 Task: Add Nature's Way Fortify Daily Probiotic 30 Billion to the cart.
Action: Mouse moved to (264, 115)
Screenshot: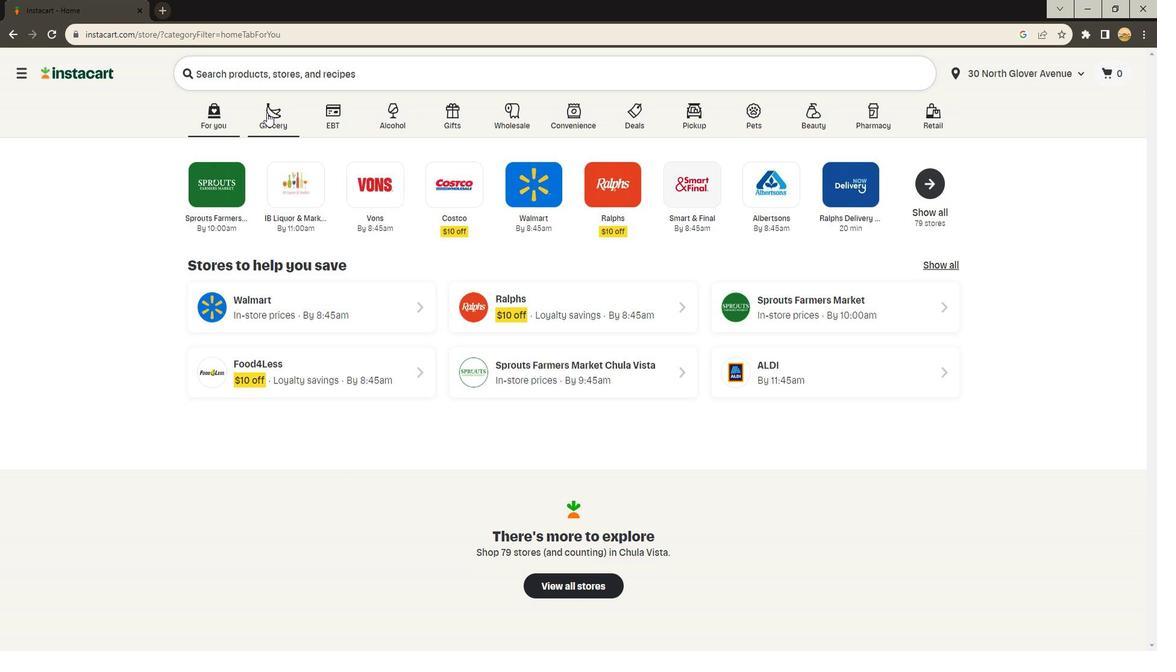 
Action: Mouse pressed left at (264, 115)
Screenshot: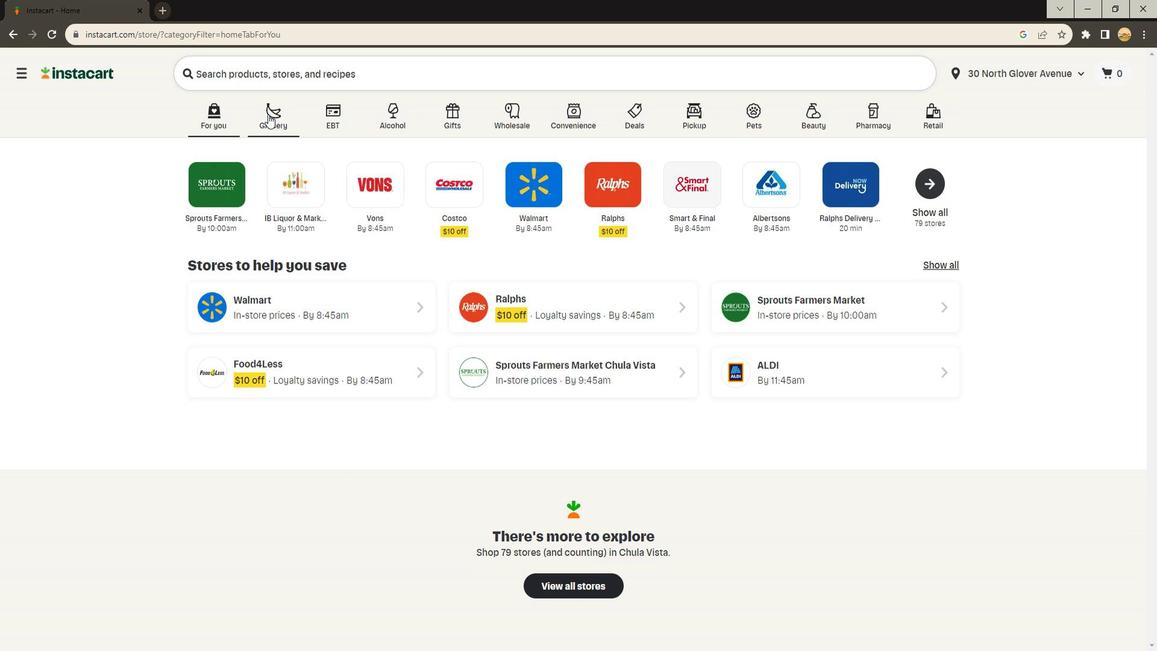 
Action: Mouse moved to (276, 334)
Screenshot: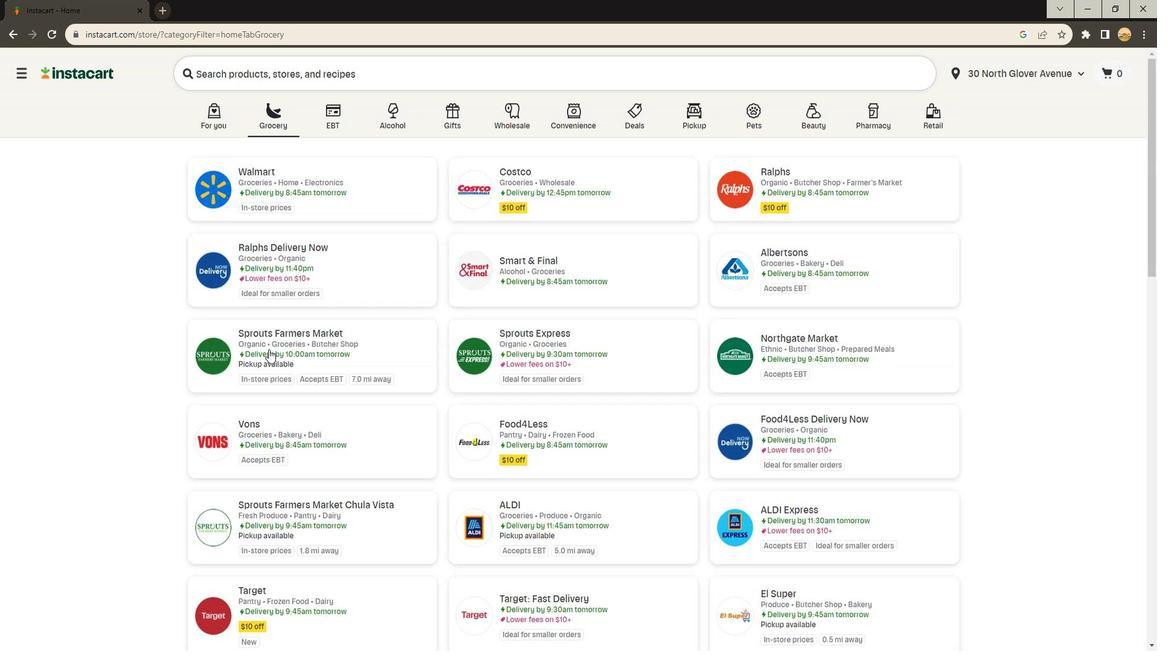
Action: Mouse pressed left at (276, 334)
Screenshot: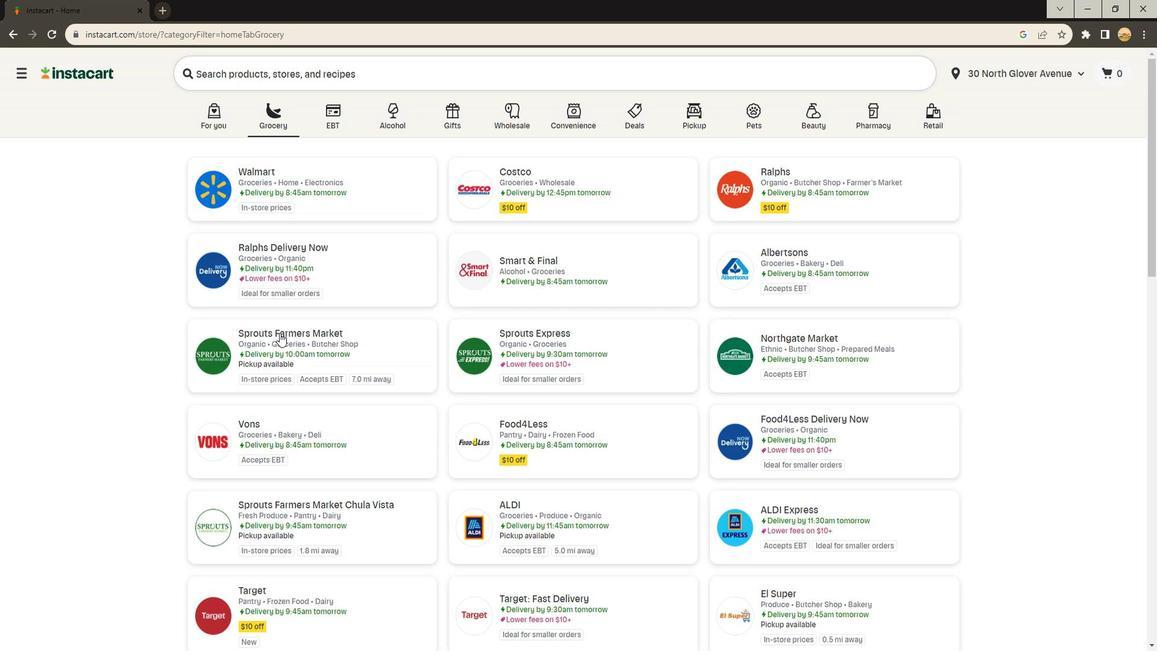 
Action: Mouse moved to (85, 353)
Screenshot: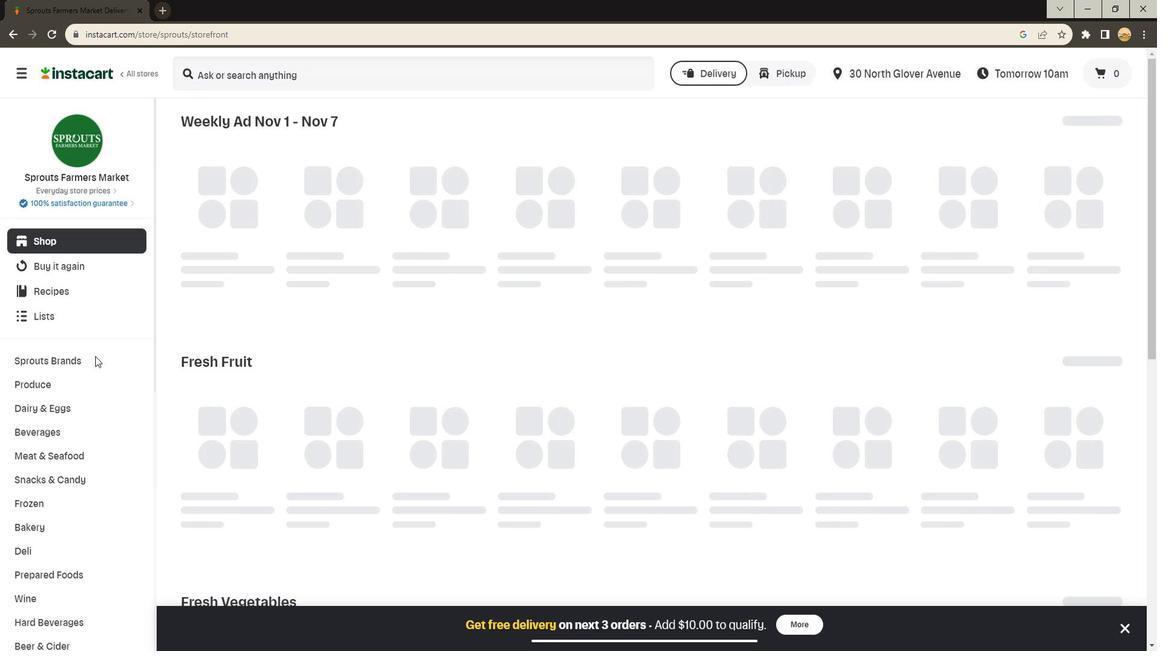 
Action: Mouse scrolled (85, 352) with delta (0, 0)
Screenshot: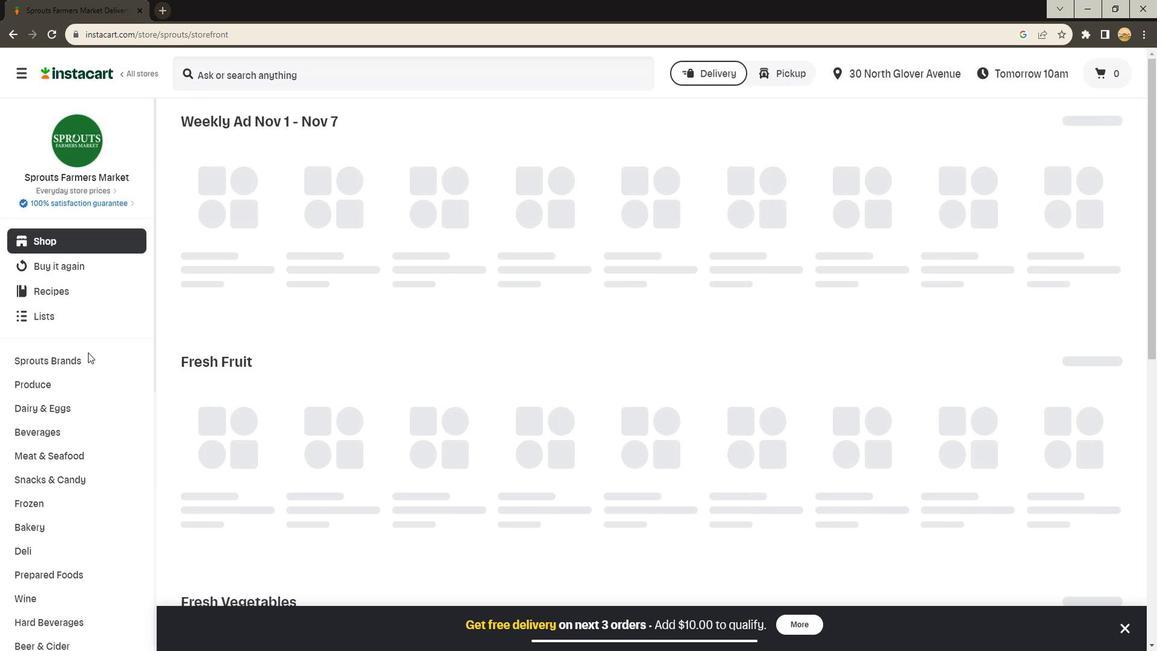 
Action: Mouse scrolled (85, 352) with delta (0, 0)
Screenshot: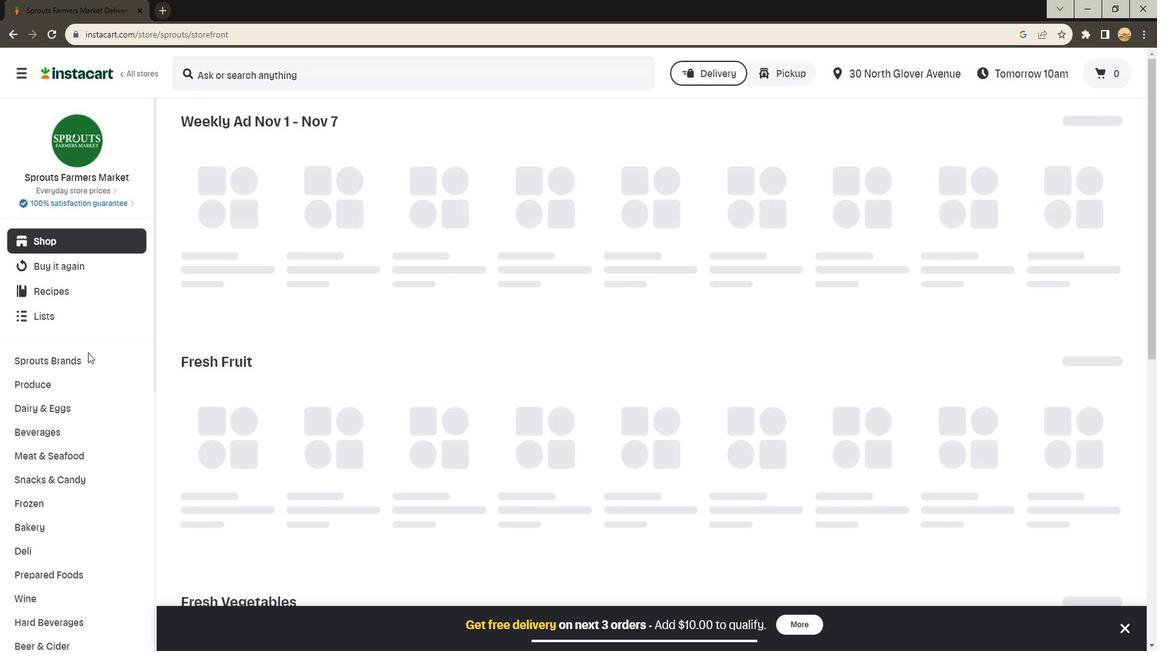 
Action: Mouse scrolled (85, 352) with delta (0, 0)
Screenshot: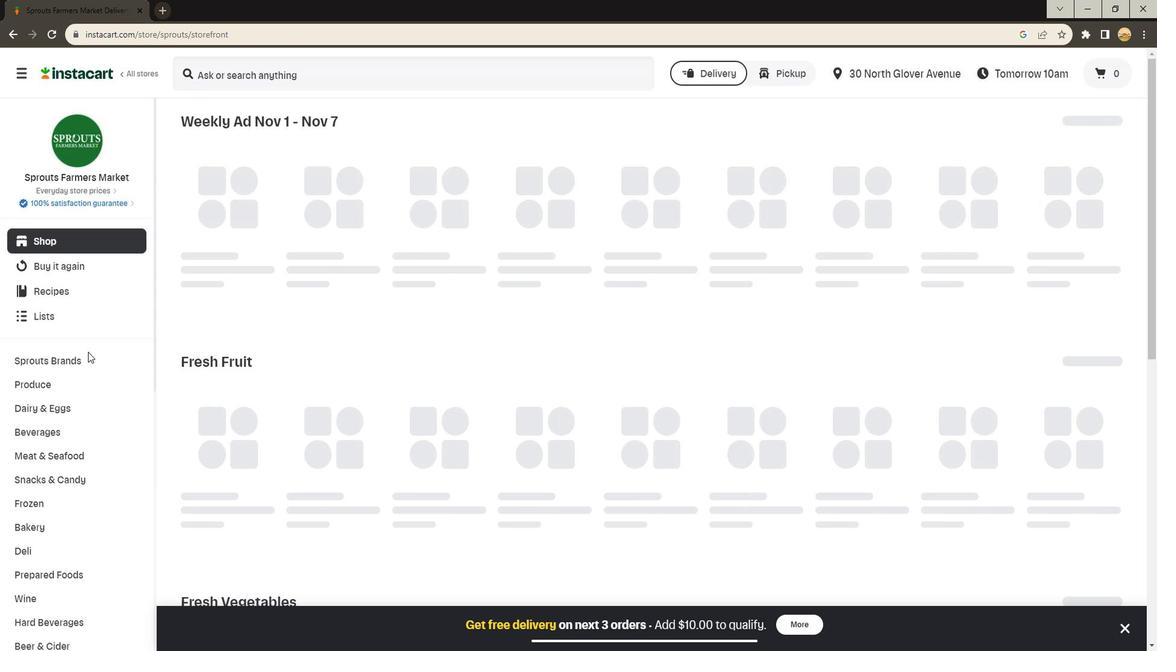 
Action: Mouse scrolled (85, 354) with delta (0, 0)
Screenshot: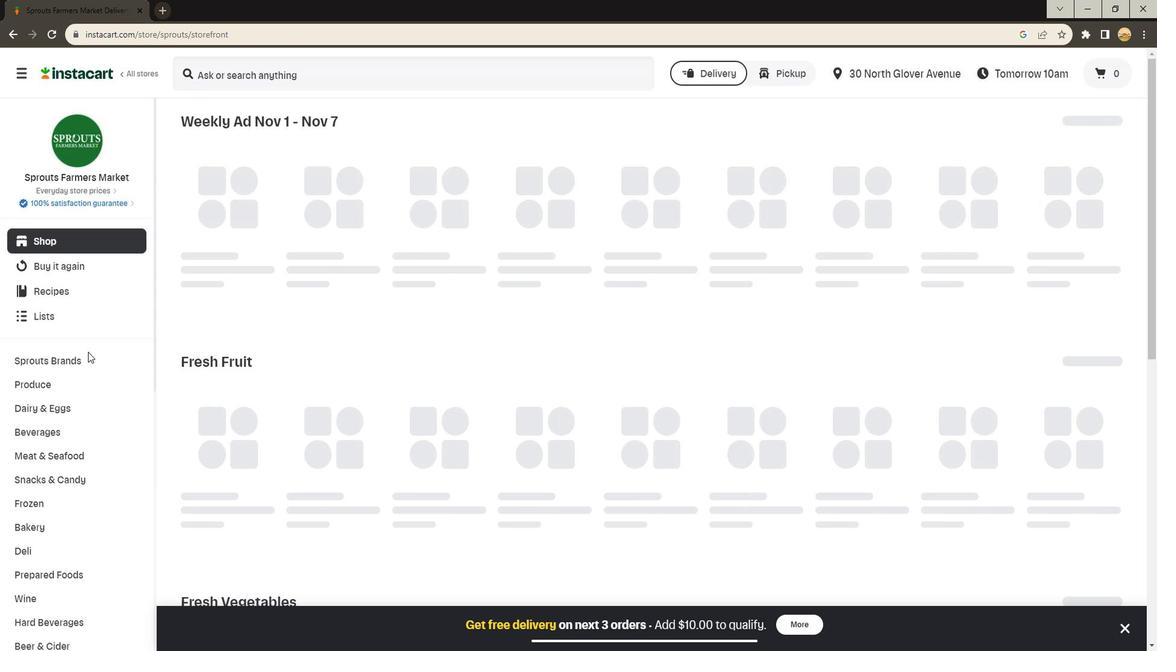 
Action: Mouse scrolled (85, 352) with delta (0, 0)
Screenshot: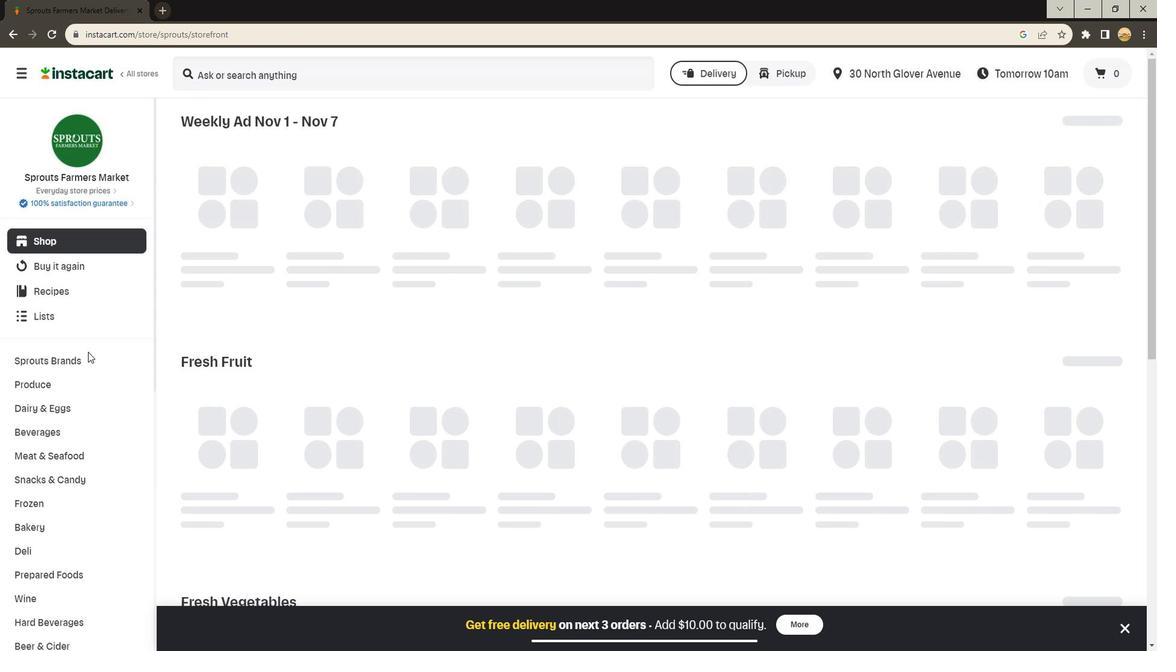 
Action: Mouse scrolled (85, 352) with delta (0, 0)
Screenshot: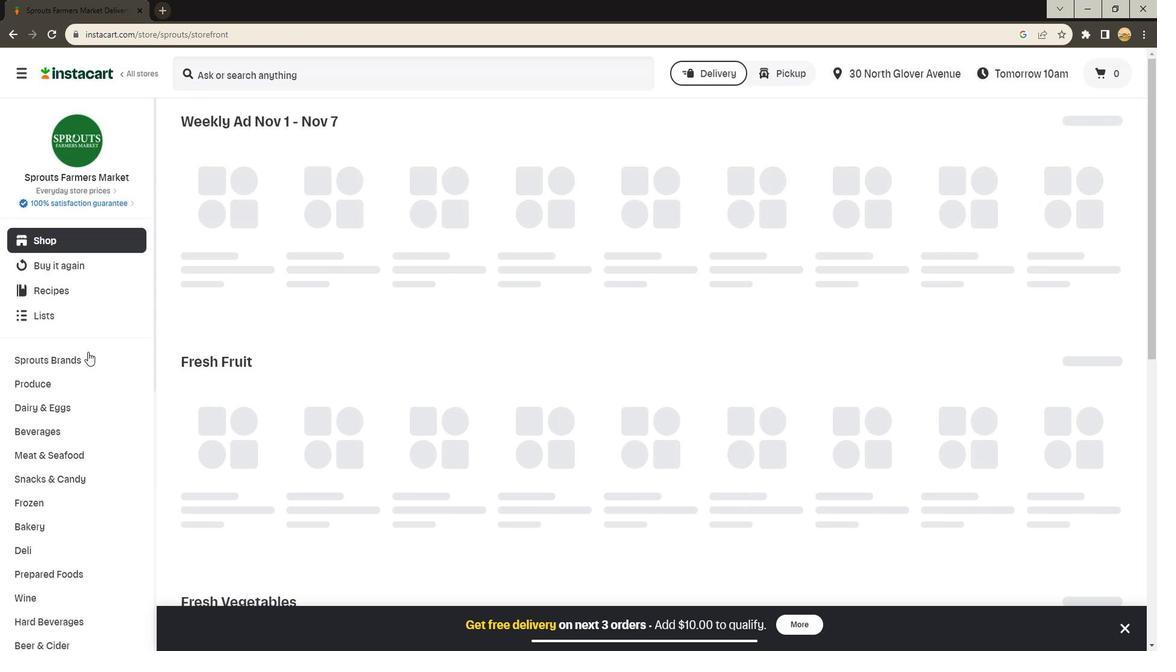 
Action: Mouse scrolled (85, 352) with delta (0, 0)
Screenshot: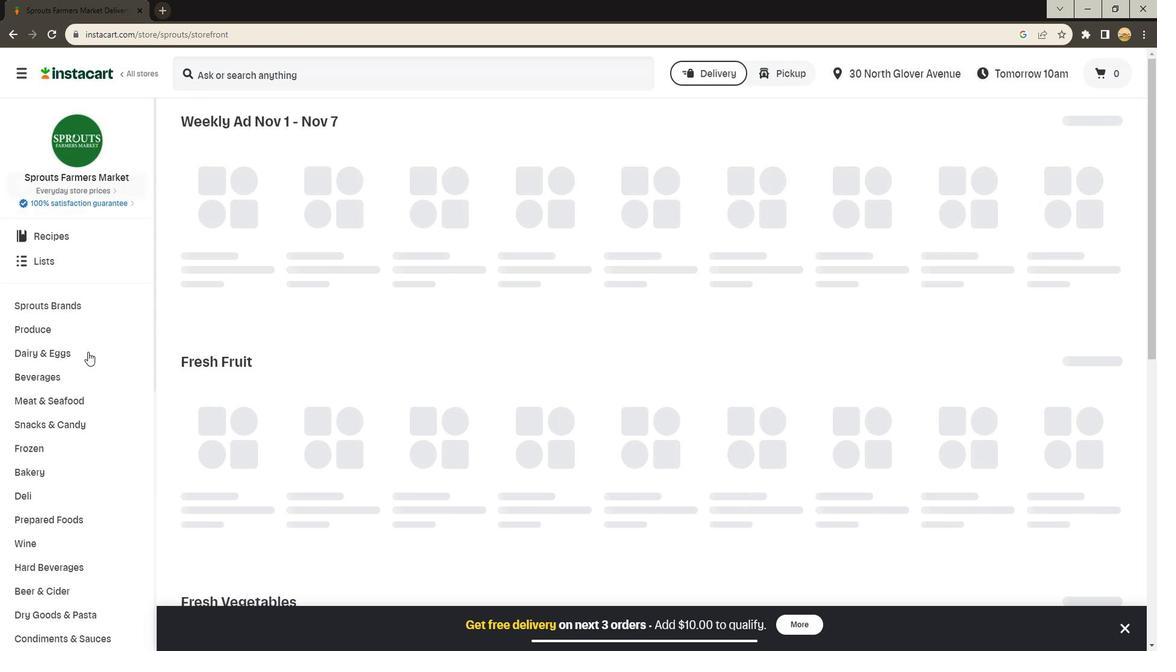 
Action: Mouse moved to (61, 519)
Screenshot: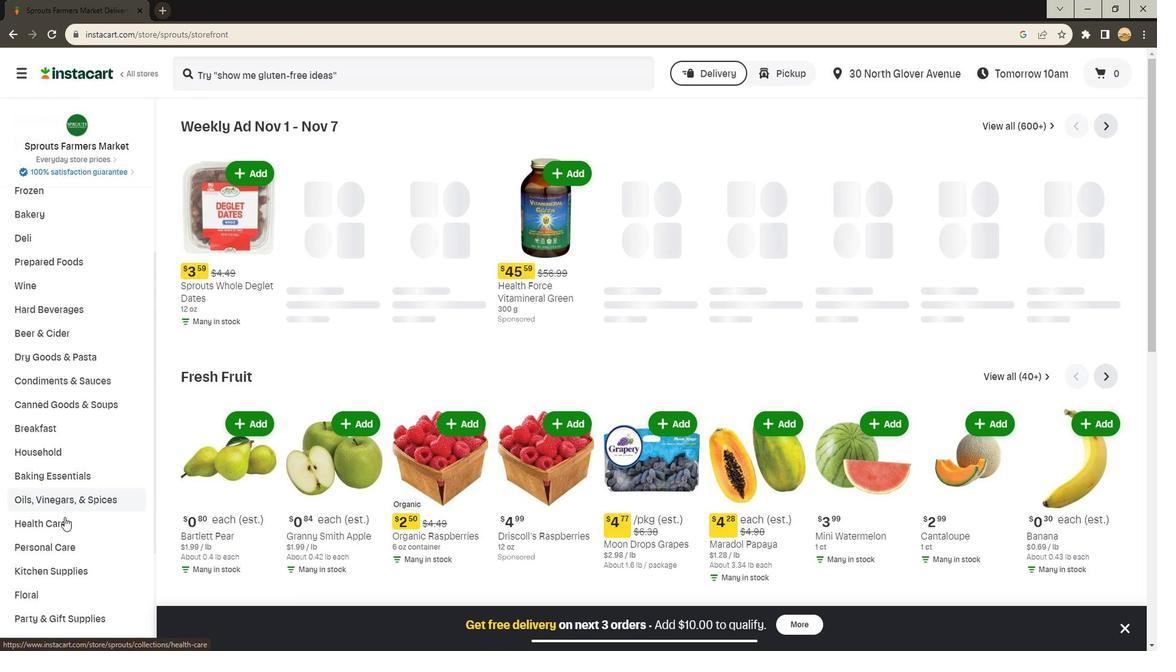 
Action: Mouse pressed left at (61, 519)
Screenshot: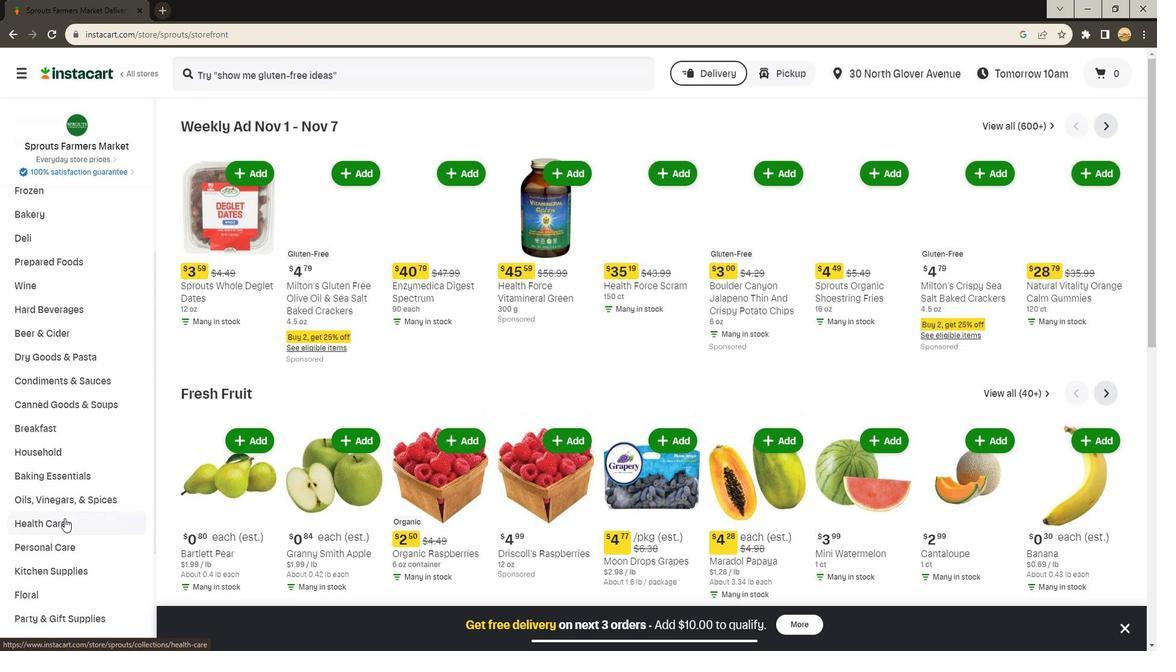 
Action: Mouse moved to (551, 153)
Screenshot: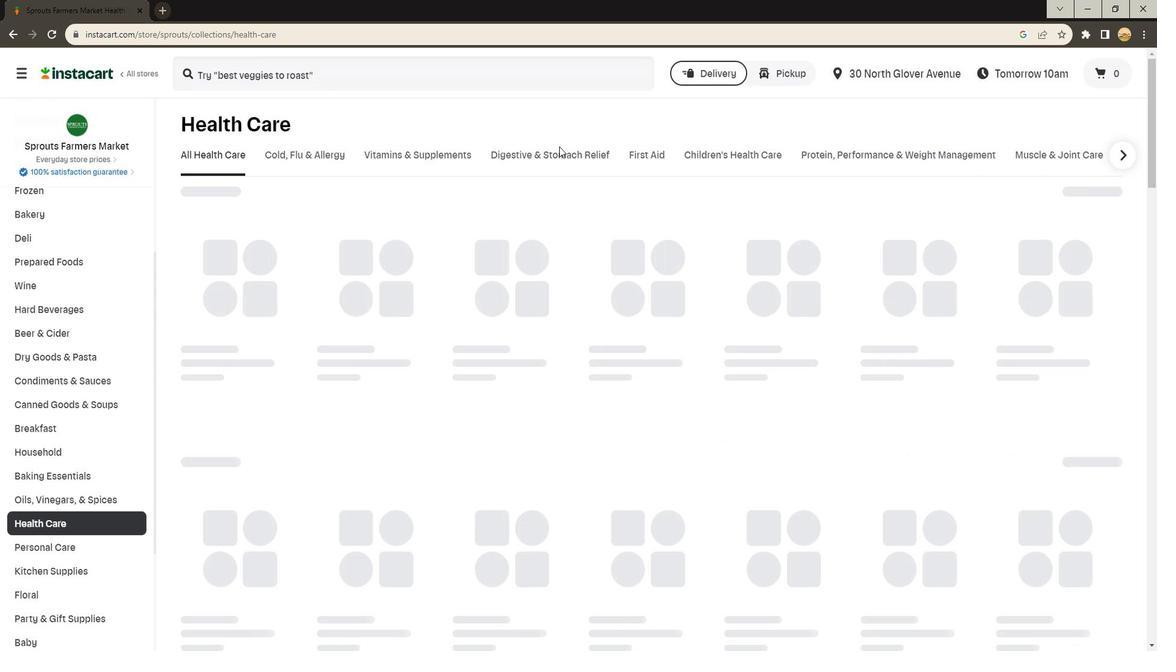 
Action: Mouse pressed left at (551, 153)
Screenshot: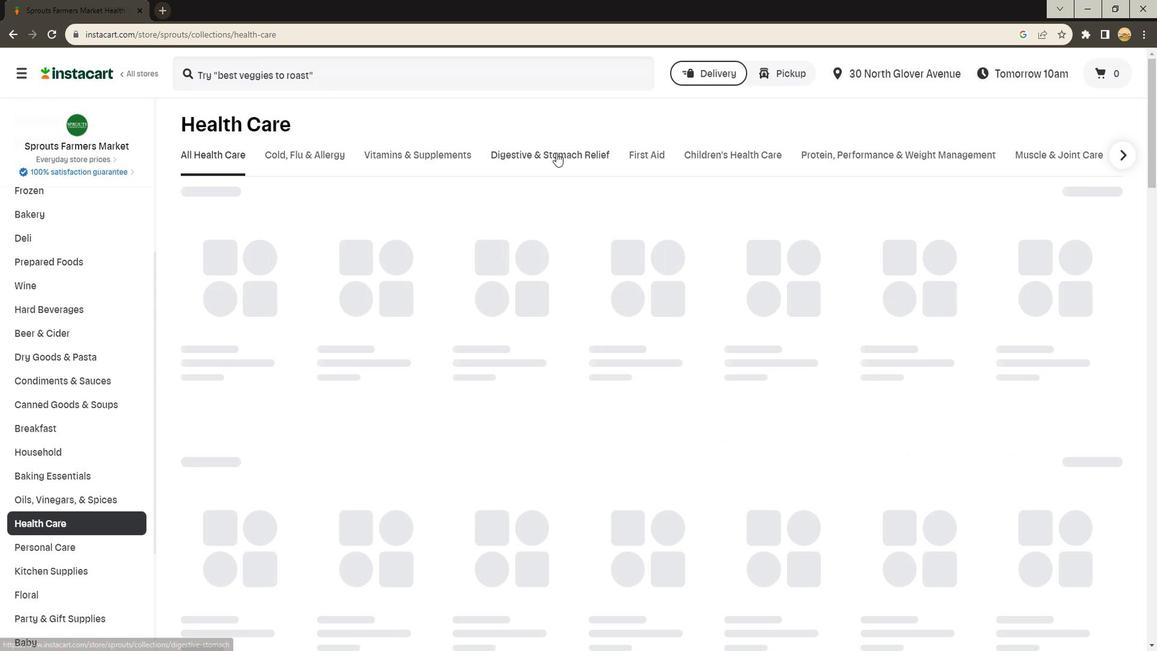 
Action: Mouse moved to (431, 207)
Screenshot: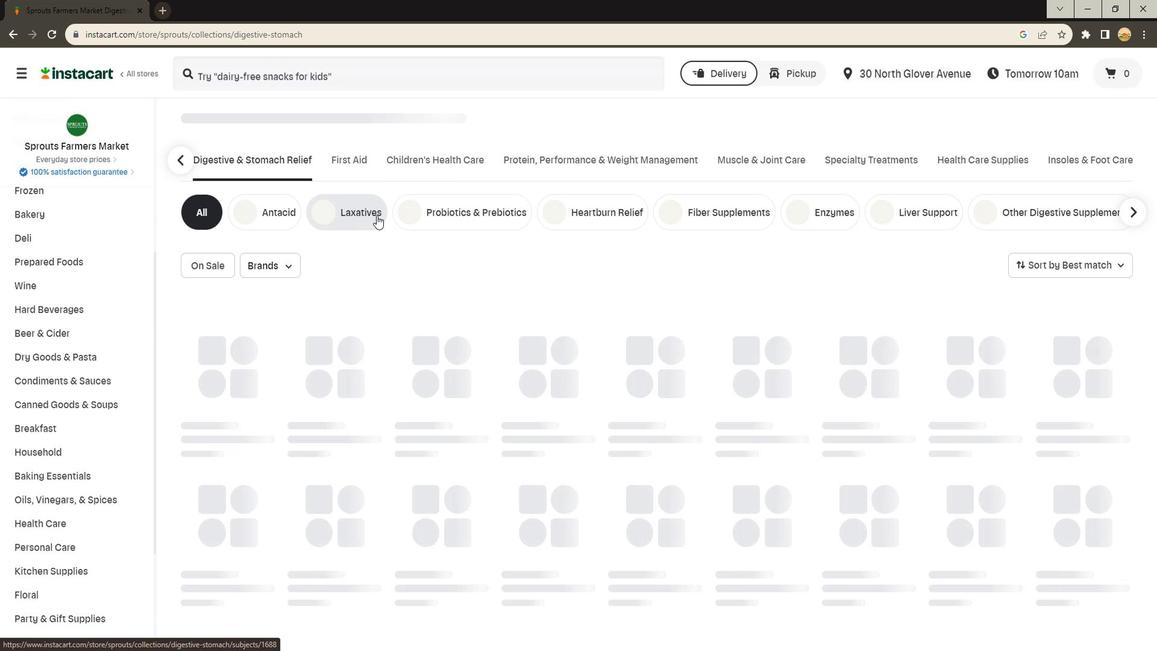 
Action: Mouse pressed left at (431, 207)
Screenshot: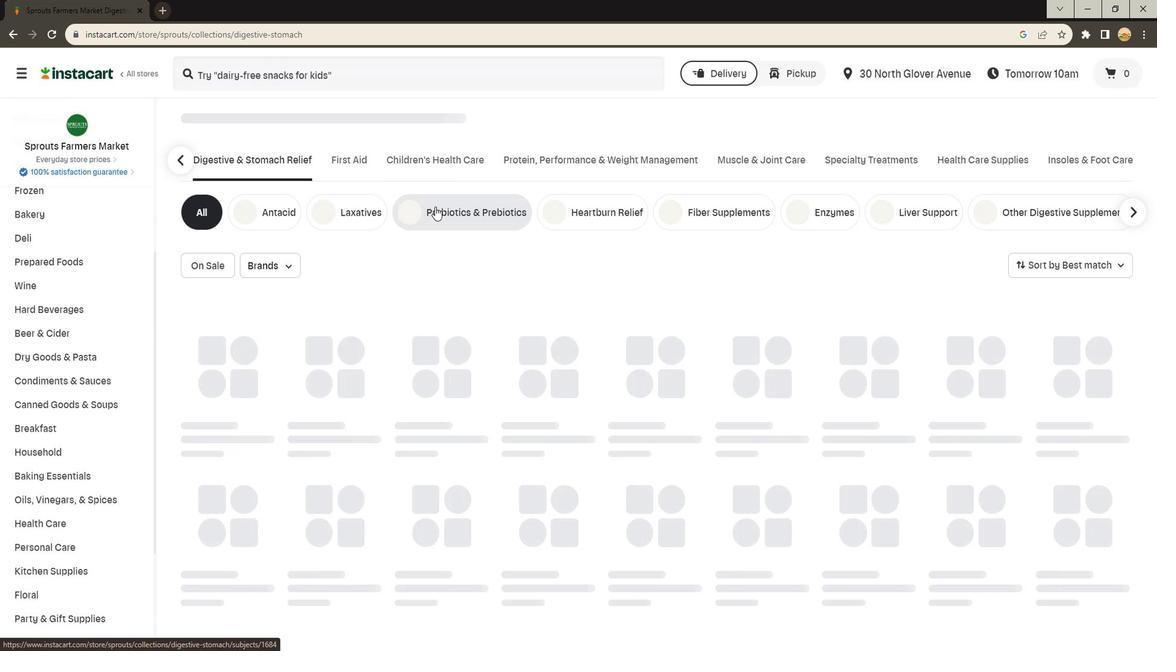 
Action: Mouse moved to (373, 69)
Screenshot: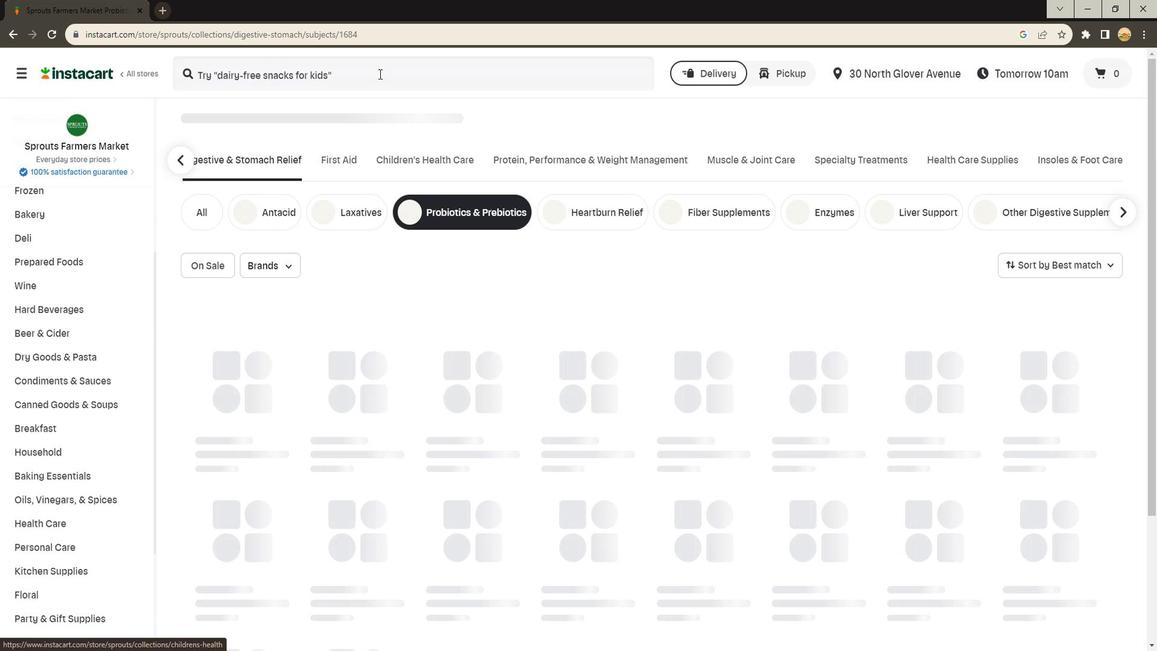 
Action: Mouse pressed left at (373, 69)
Screenshot: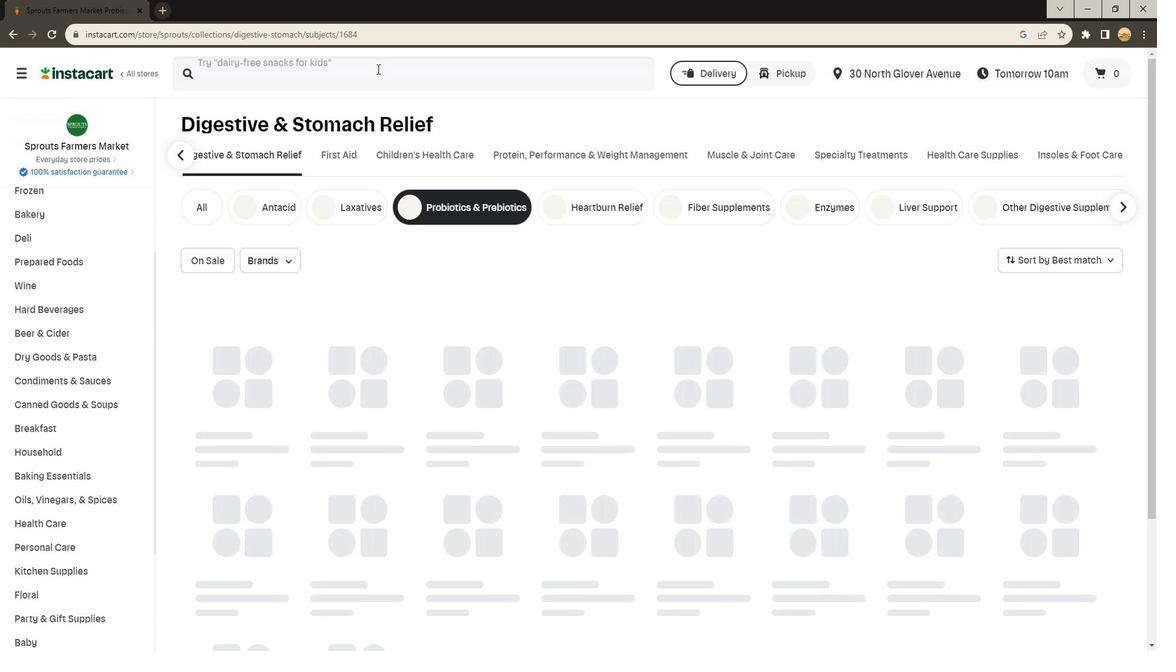 
Action: Key pressed <Key.shift>Nature;'<Key.backspace><Key.backspace>'s<Key.space><Key.shift>Way<Key.space><Key.shift>Fortify<Key.space><Key.shift>Daily<Key.space><Key.shift>Probiotic<Key.space>30<Key.space><Key.shift>Billion<Key.space><Key.enter>
Screenshot: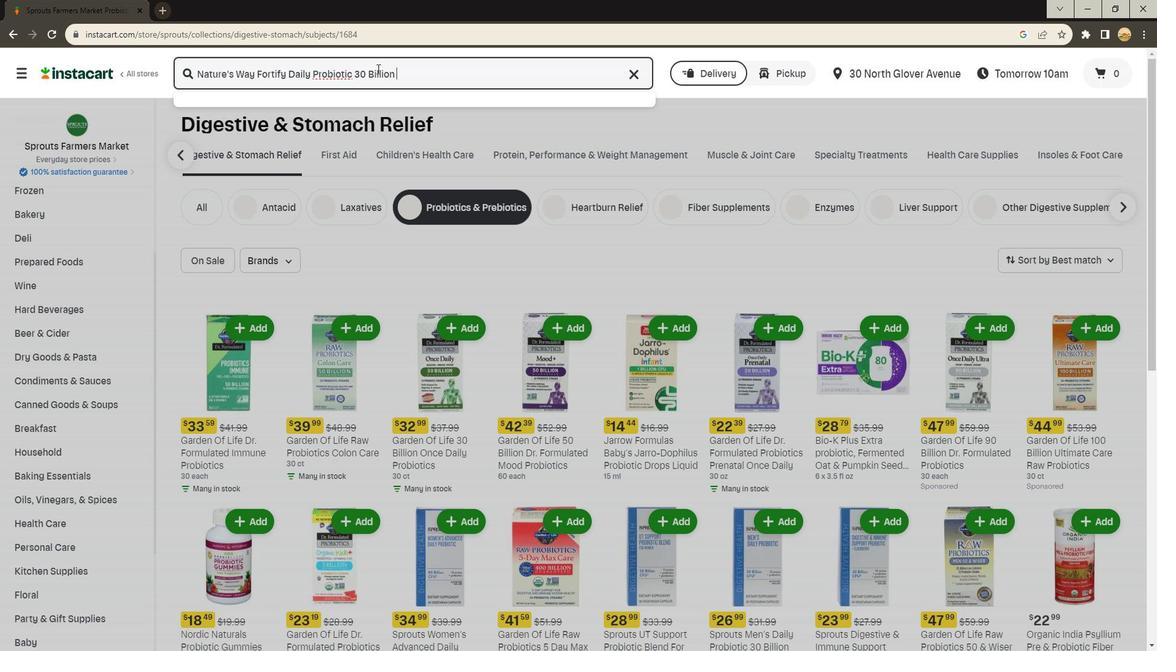 
Action: Mouse moved to (517, 184)
Screenshot: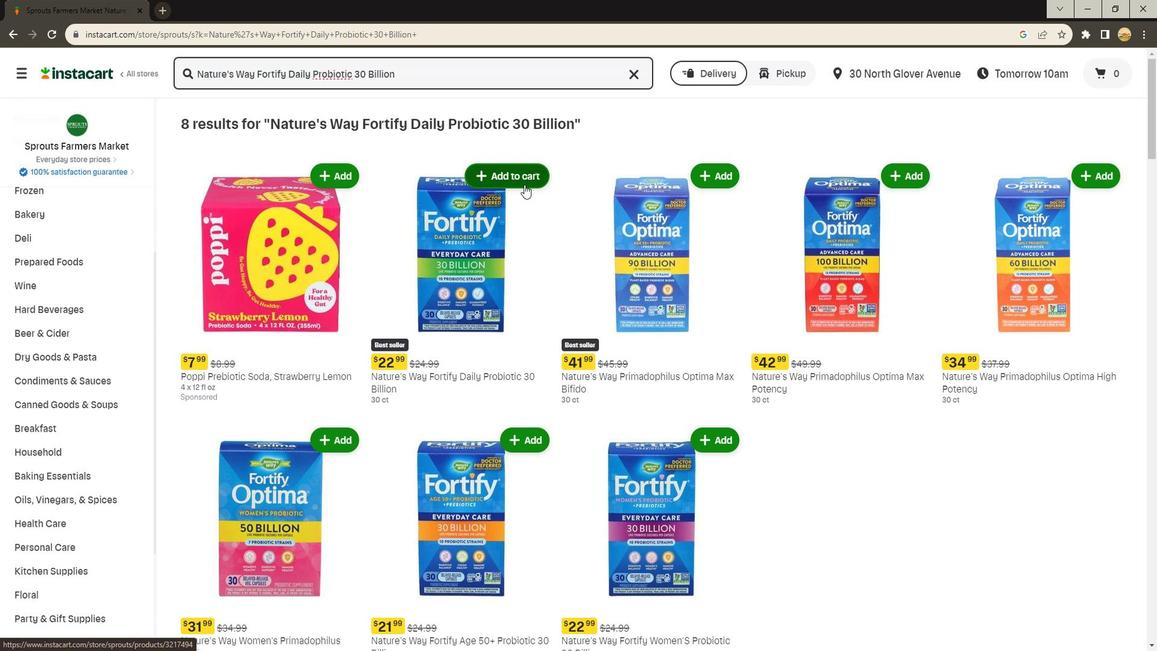
Action: Mouse pressed left at (517, 184)
Screenshot: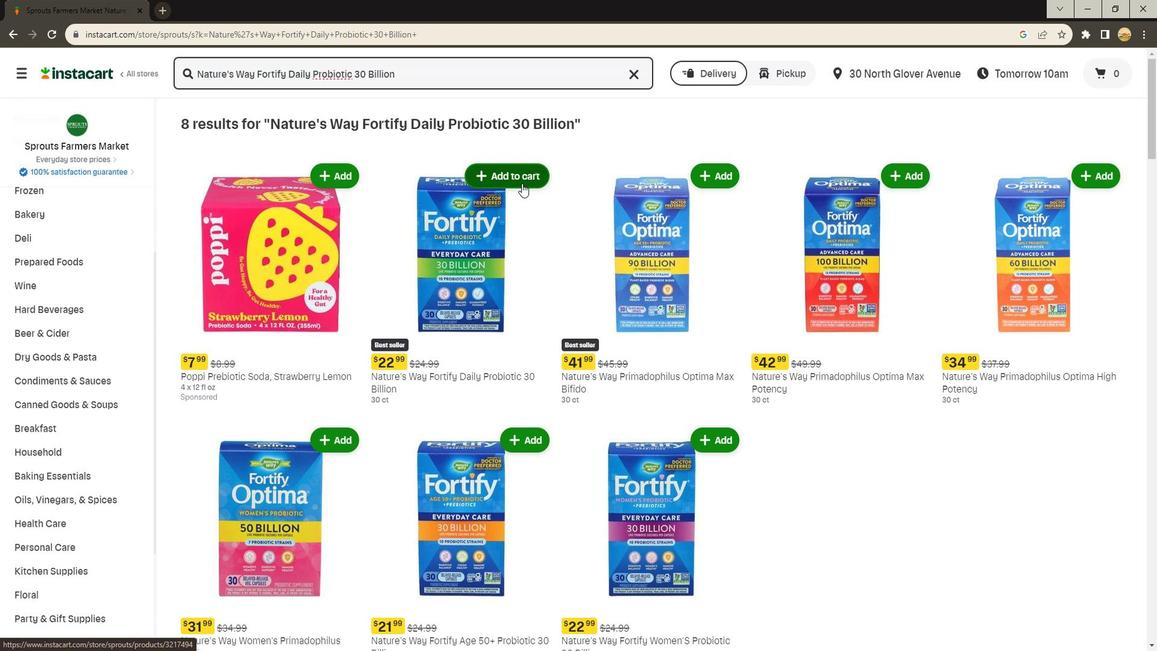 
Action: Mouse moved to (524, 399)
Screenshot: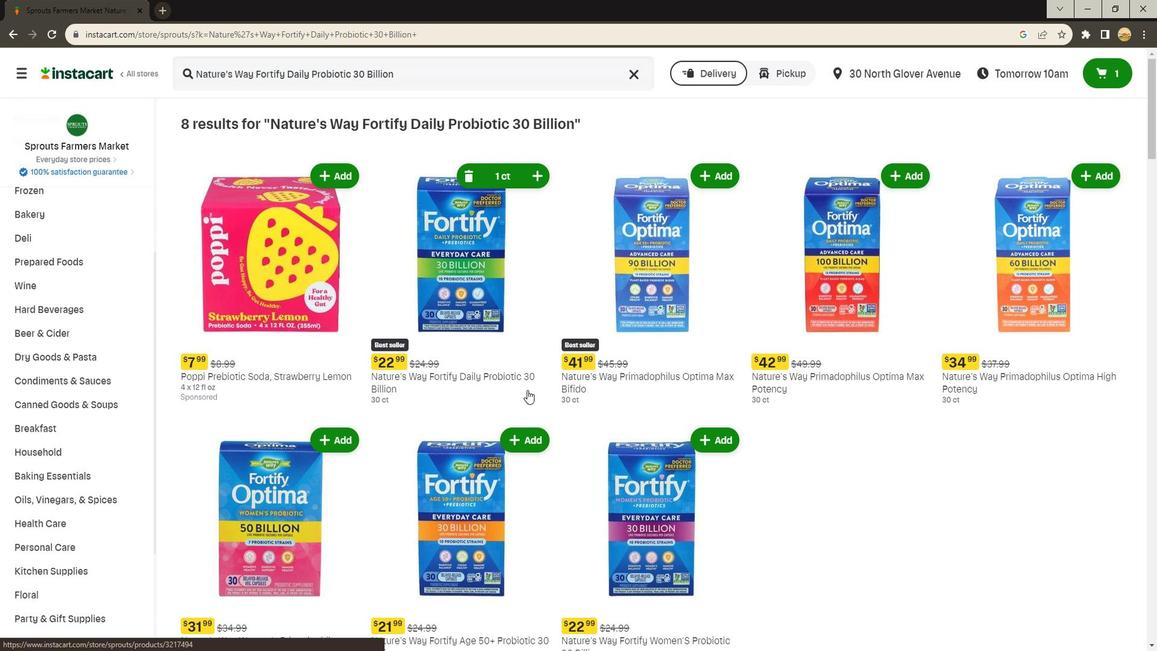 
